 Task: Log work in the project TricklePlan for the issue 'Issues with integrating with version control system (e.g. Git)' spent time as '3w 1d 14h 19m' and remaining time as '3w 2d 6h 24m' and add a flag. Now add the issue to the epic 'Performance Improvements'.
Action: Mouse moved to (585, 244)
Screenshot: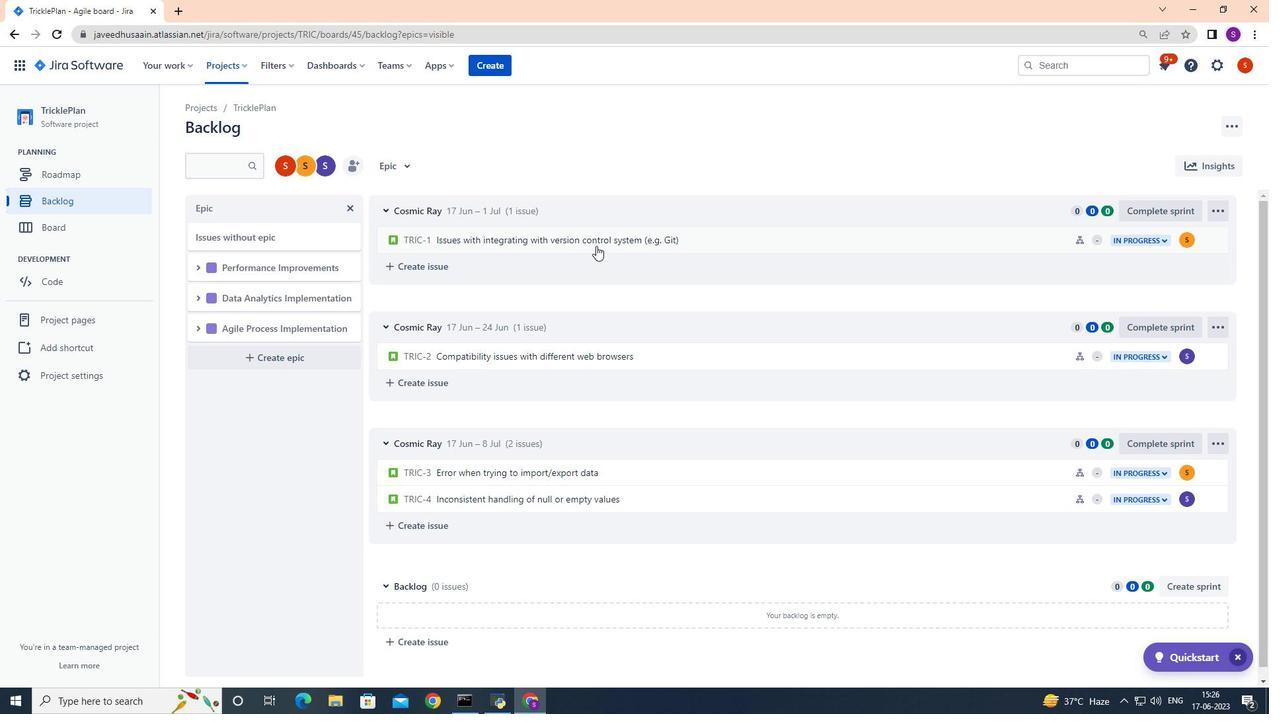 
Action: Mouse pressed left at (585, 244)
Screenshot: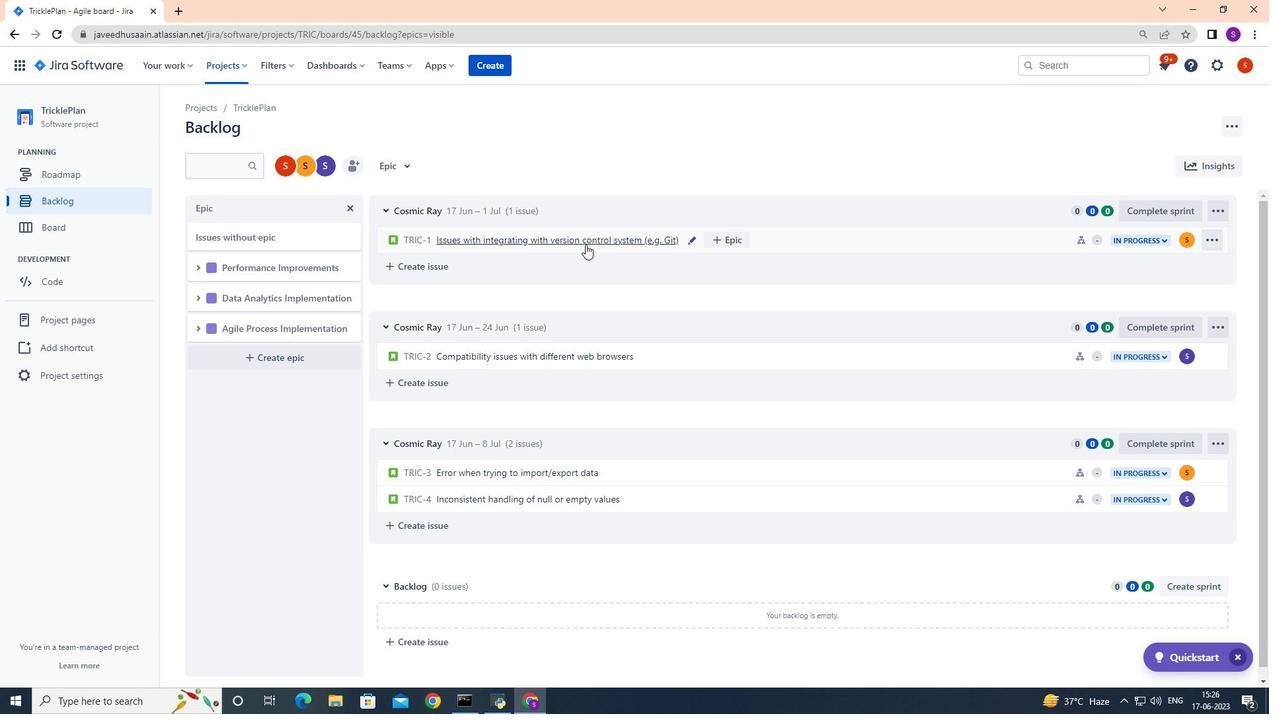 
Action: Mouse moved to (1211, 203)
Screenshot: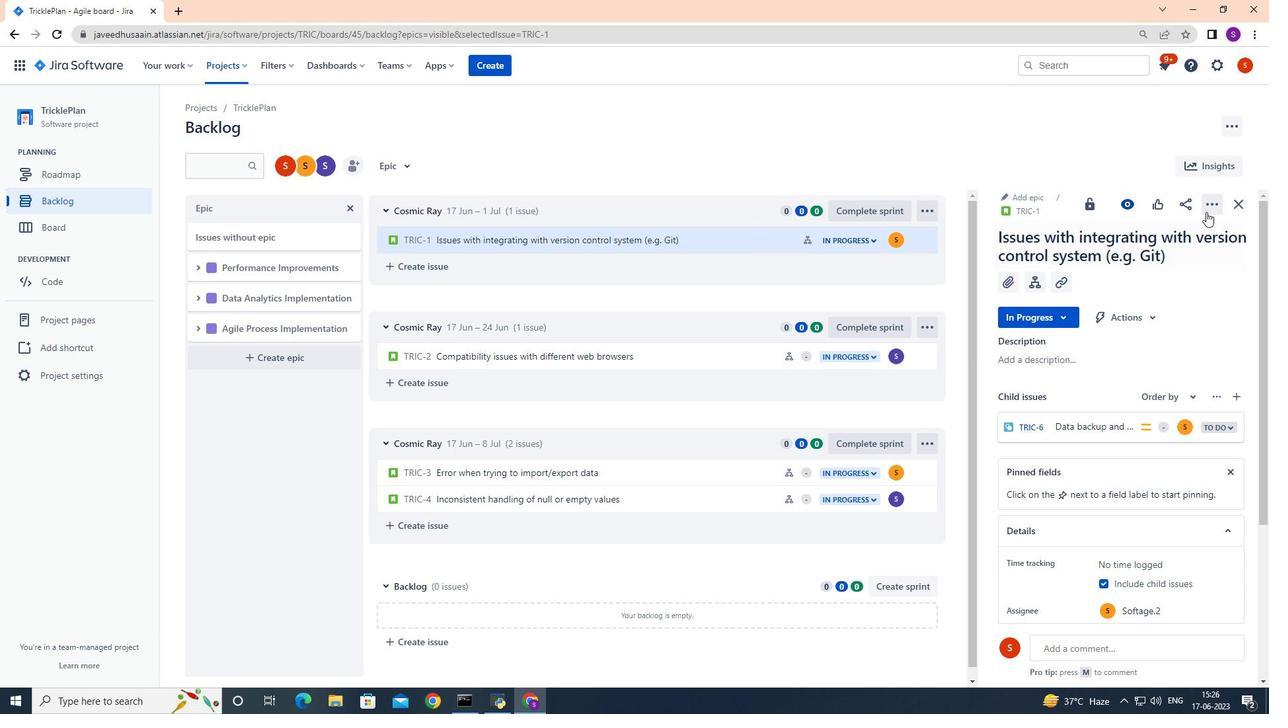 
Action: Mouse pressed left at (1211, 203)
Screenshot: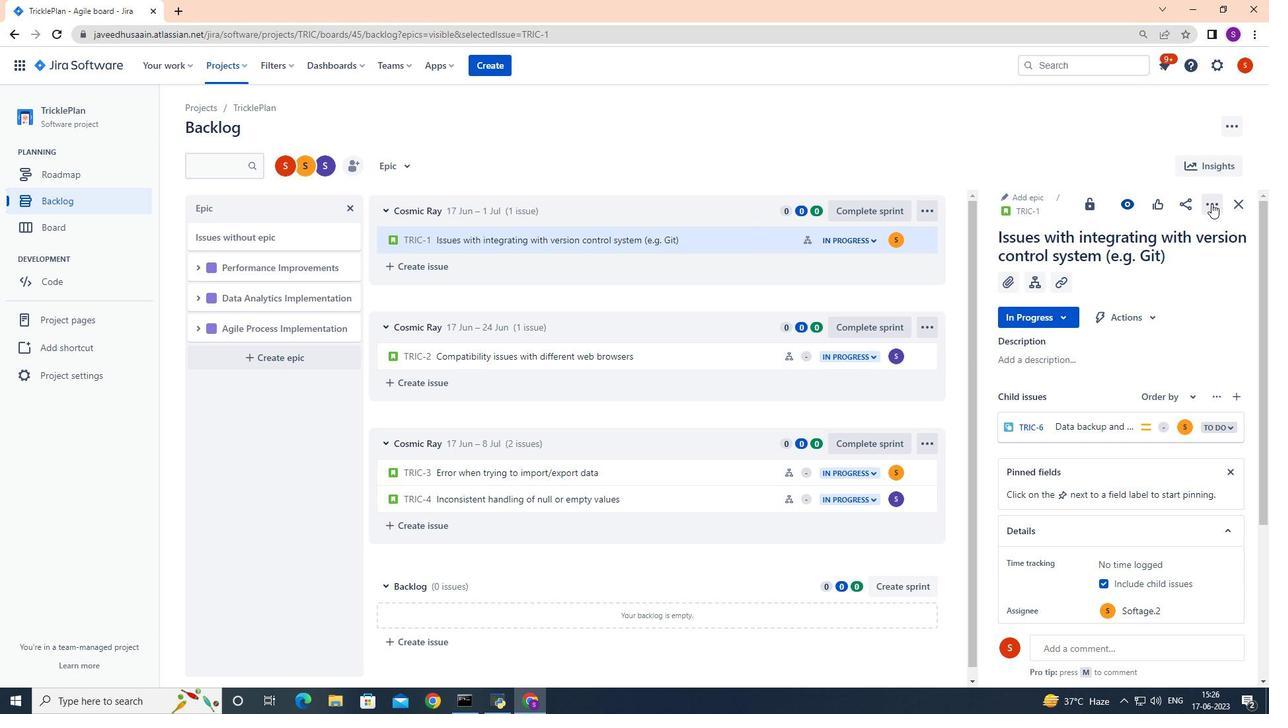 
Action: Mouse moved to (1145, 237)
Screenshot: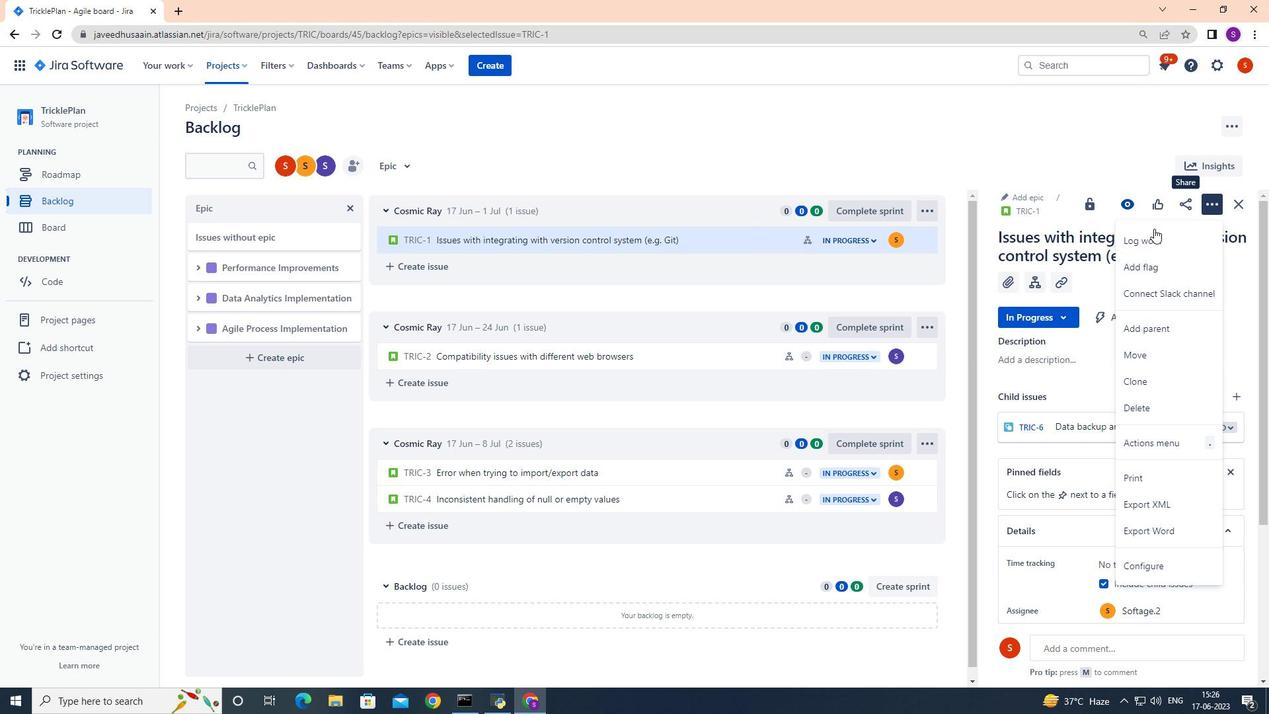 
Action: Mouse pressed left at (1145, 237)
Screenshot: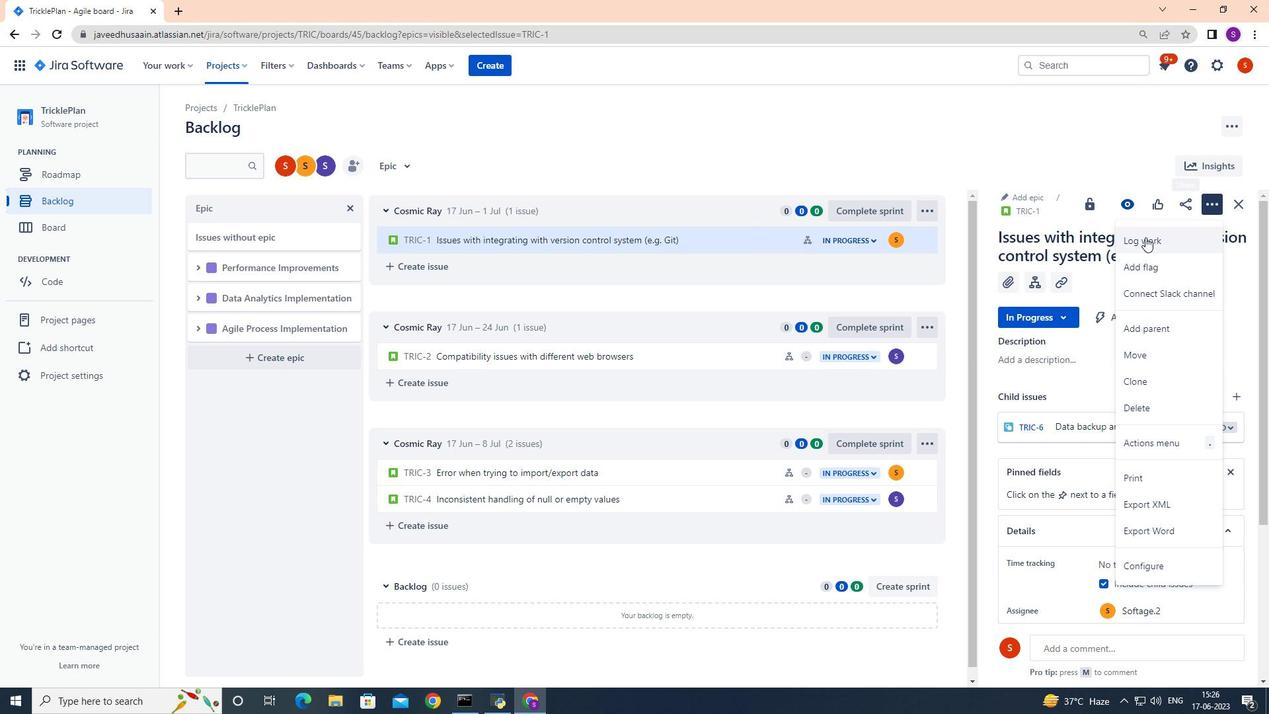 
Action: Mouse moved to (563, 202)
Screenshot: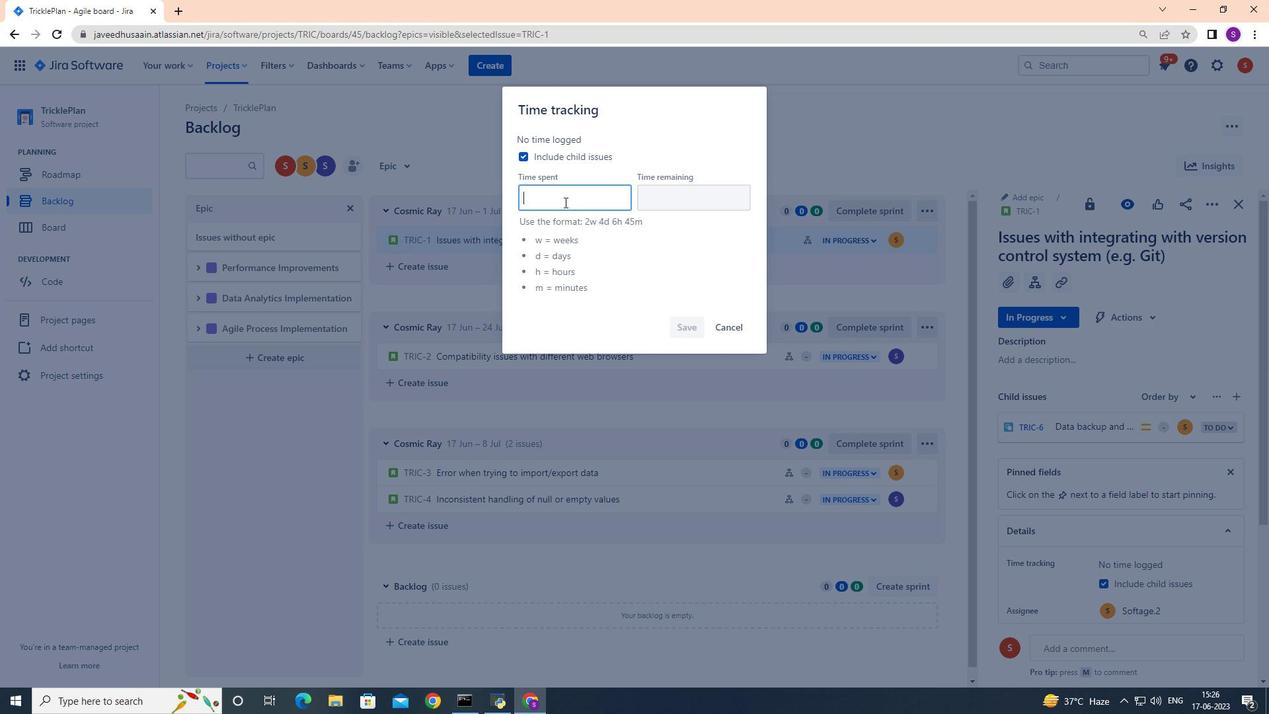 
Action: Mouse pressed left at (563, 202)
Screenshot: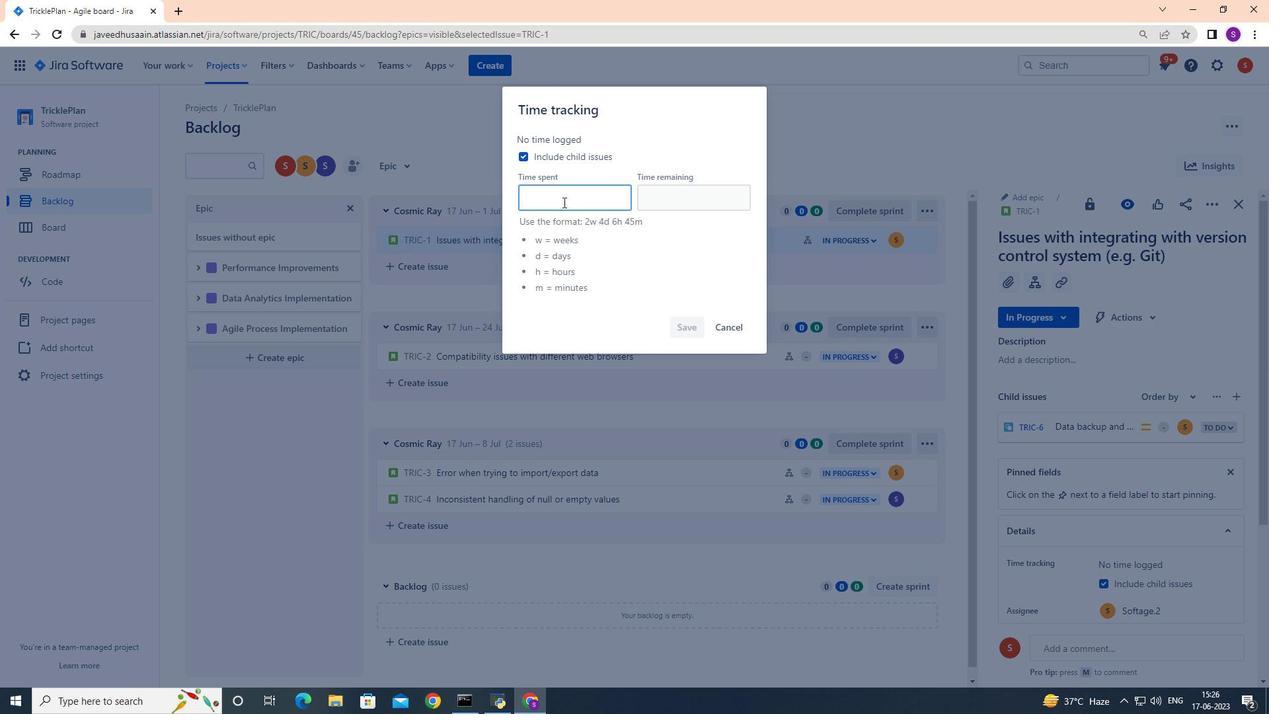 
Action: Mouse moved to (562, 202)
Screenshot: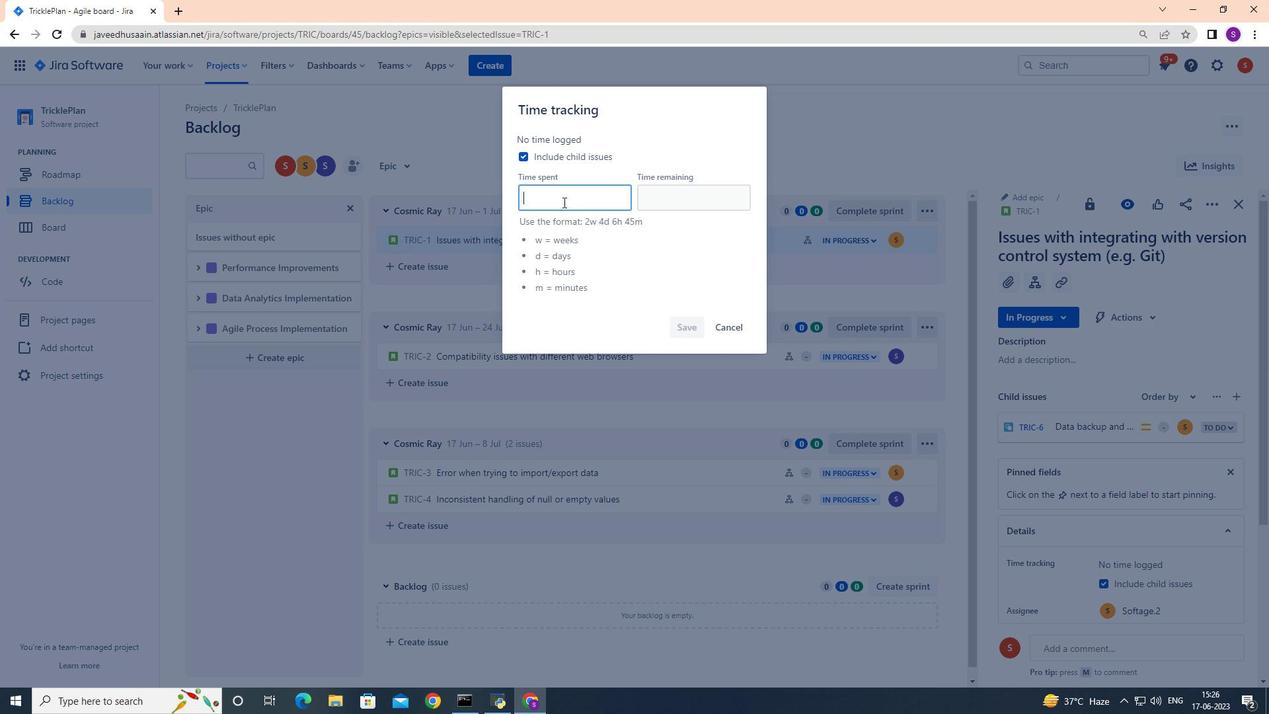 
Action: Key pressed 3w<Key.space>1d<Key.space>14h<Key.space>19m<Key.tab>2d<Key.space>6h<Key.space>24m<Key.backspace><Key.backspace><Key.backspace><Key.backspace><Key.backspace><Key.backspace><Key.backspace><Key.backspace><Key.backspace><Key.backspace><Key.backspace><Key.backspace><Key.backspace><Key.backspace><Key.backspace><Key.backspace><Key.backspace><Key.backspace><Key.backspace><Key.backspace><Key.backspace>3w<Key.space>2d<Key.space>6h<Key.space>24m
Screenshot: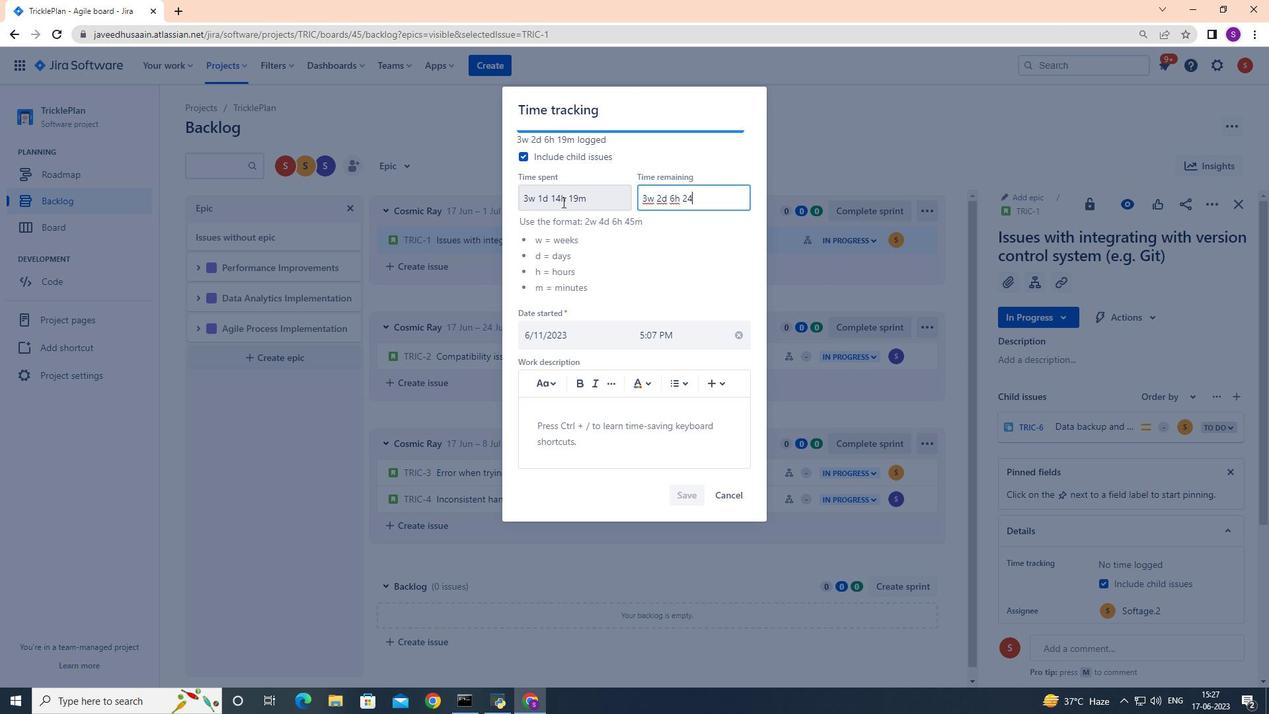 
Action: Mouse moved to (674, 497)
Screenshot: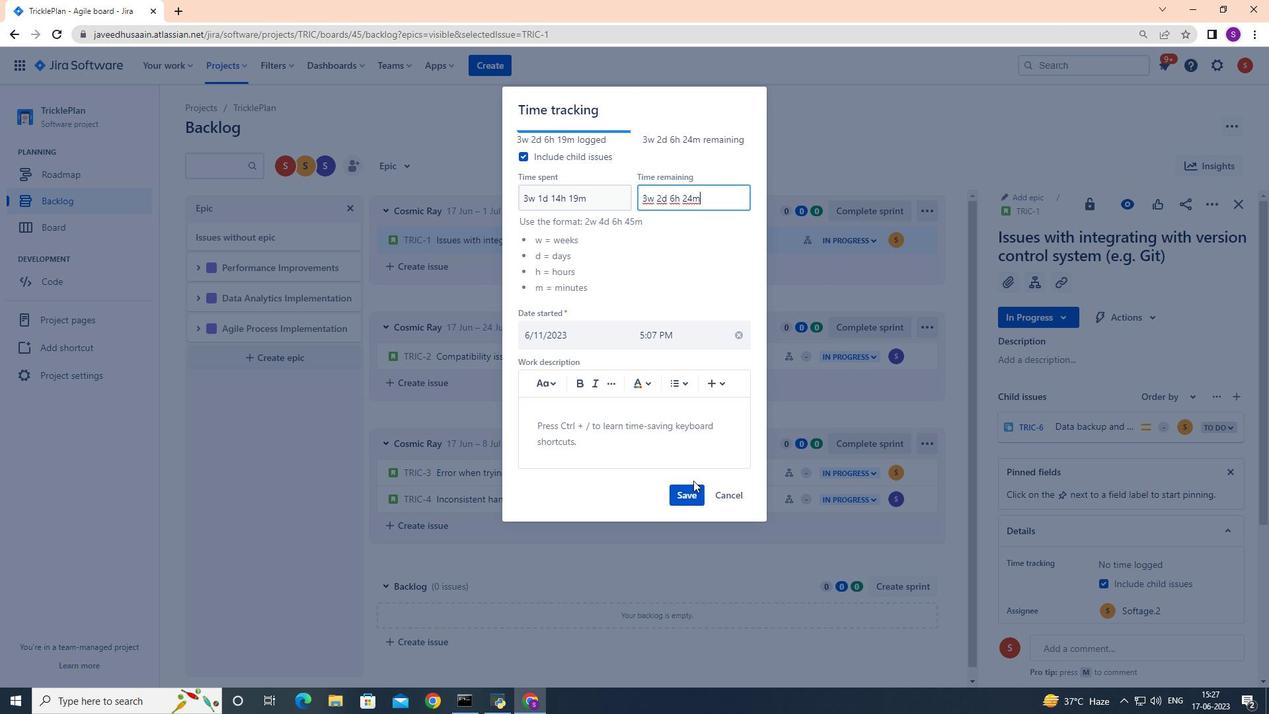 
Action: Mouse pressed left at (674, 497)
Screenshot: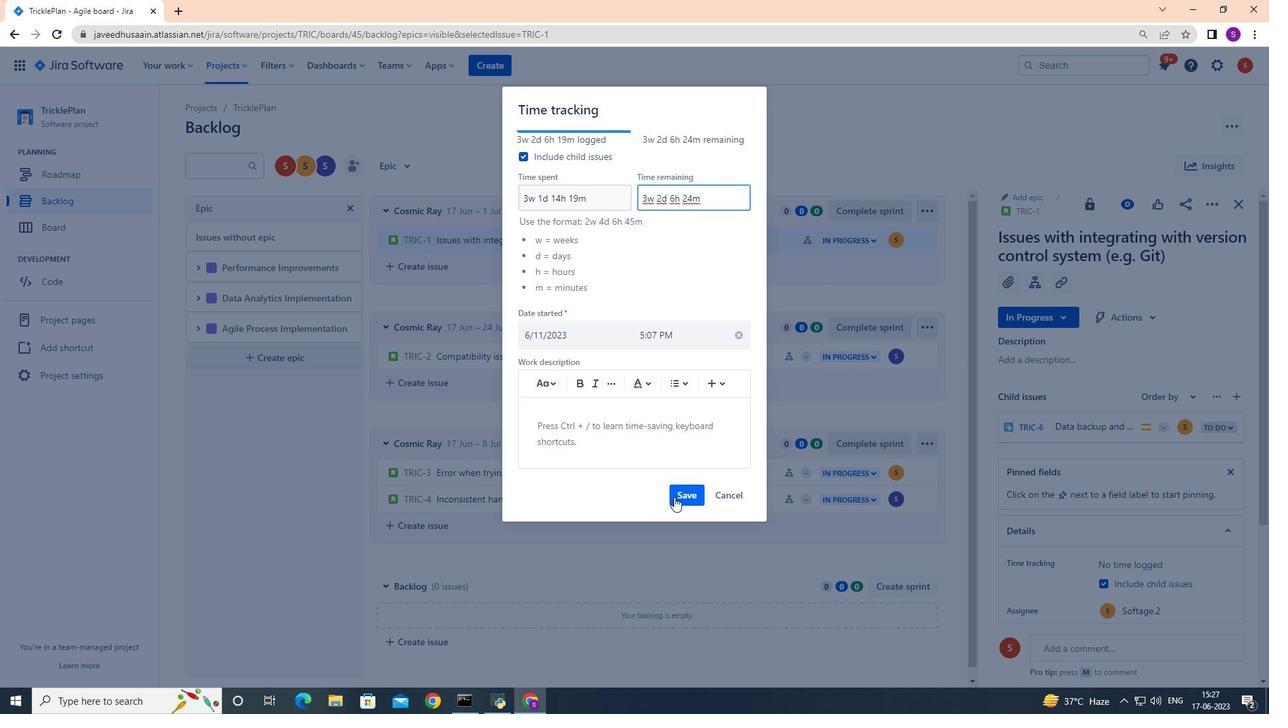 
Action: Mouse moved to (1213, 199)
Screenshot: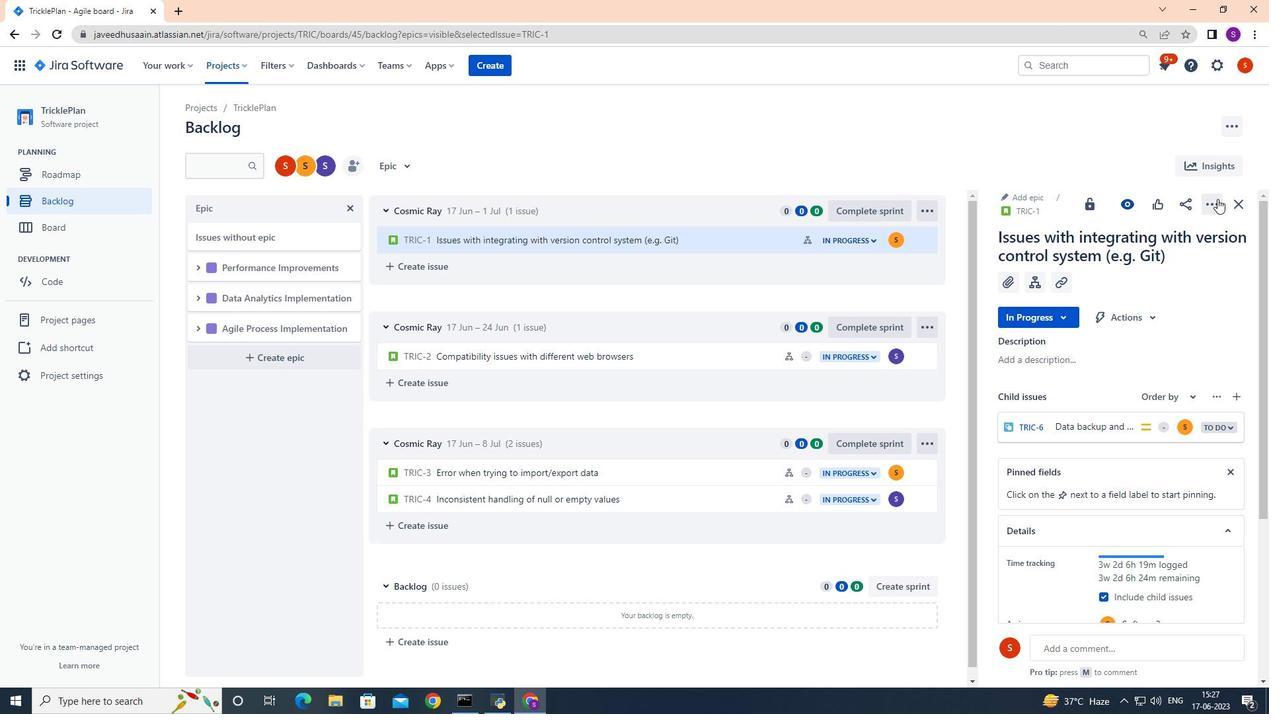 
Action: Mouse pressed left at (1213, 199)
Screenshot: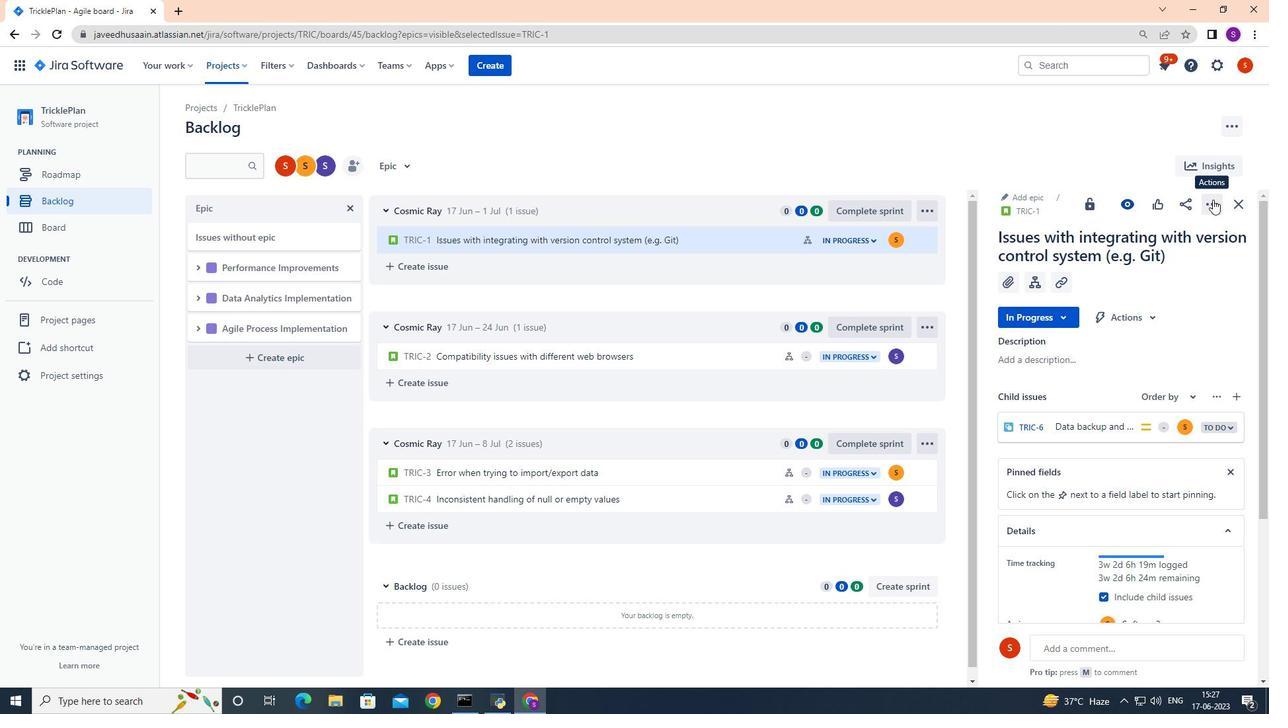 
Action: Mouse moved to (1150, 273)
Screenshot: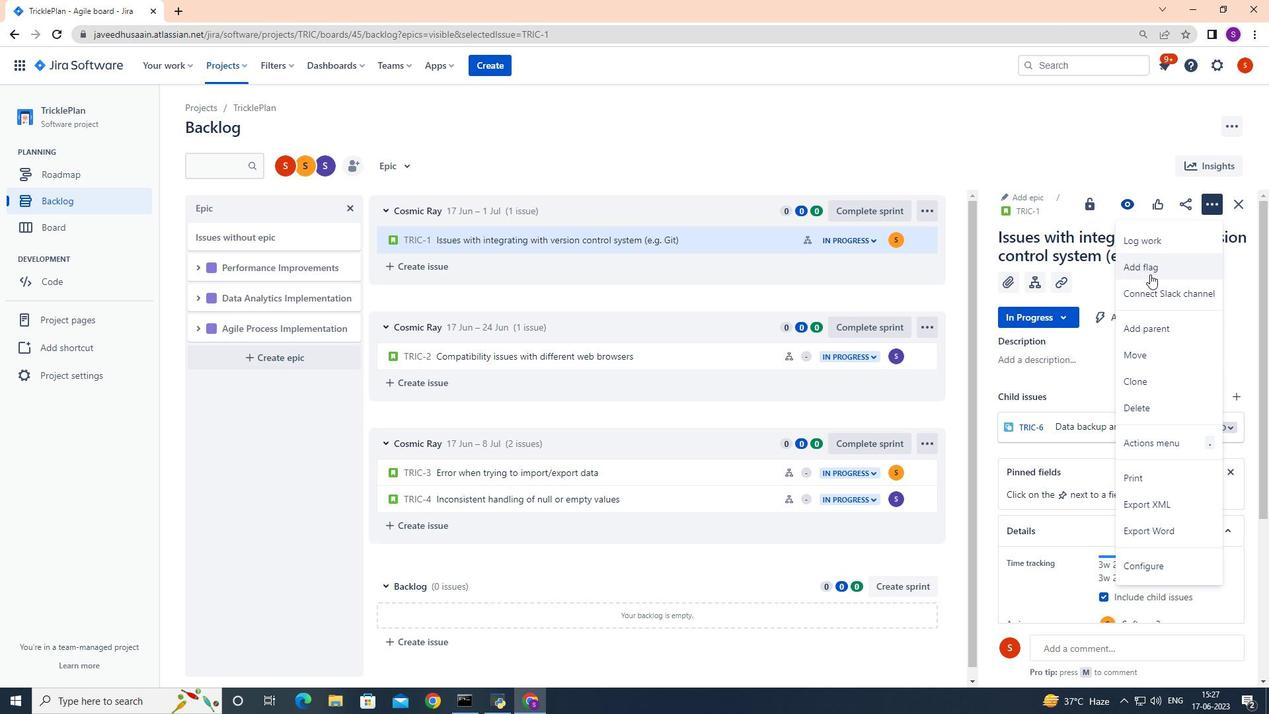 
Action: Mouse pressed left at (1150, 273)
Screenshot: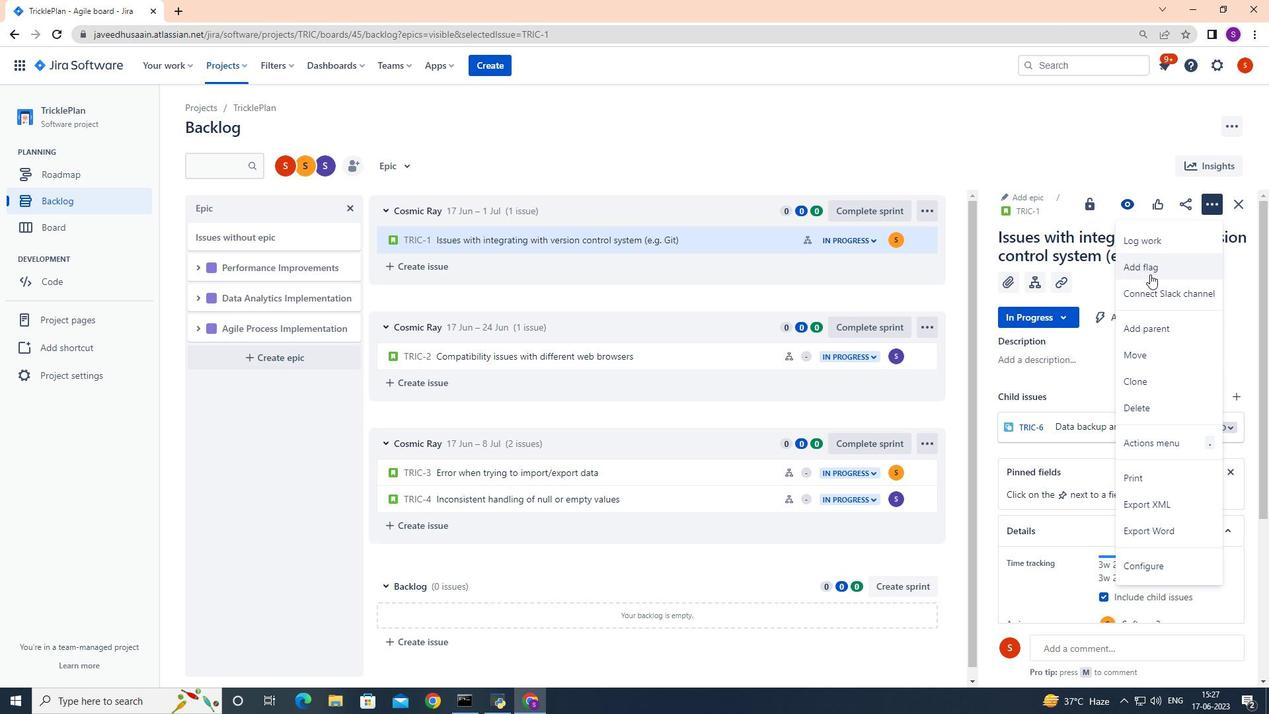 
Action: Mouse moved to (1239, 206)
Screenshot: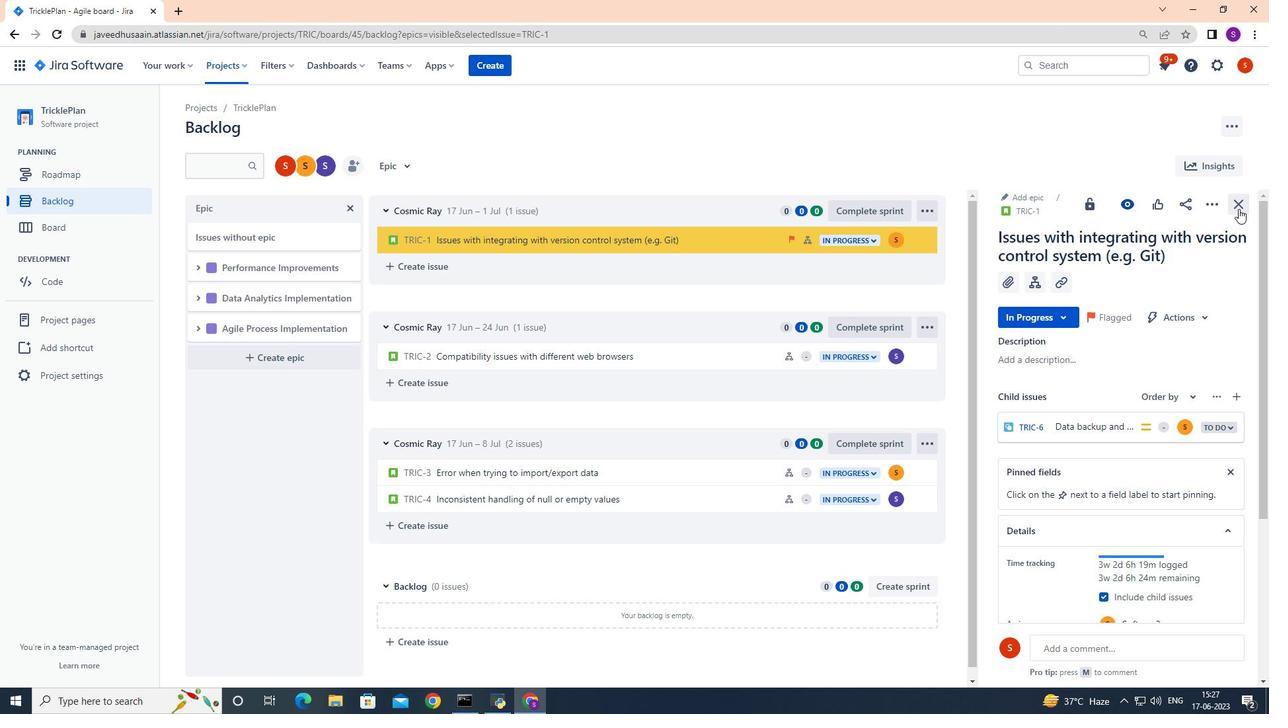 
Action: Mouse pressed left at (1239, 206)
Screenshot: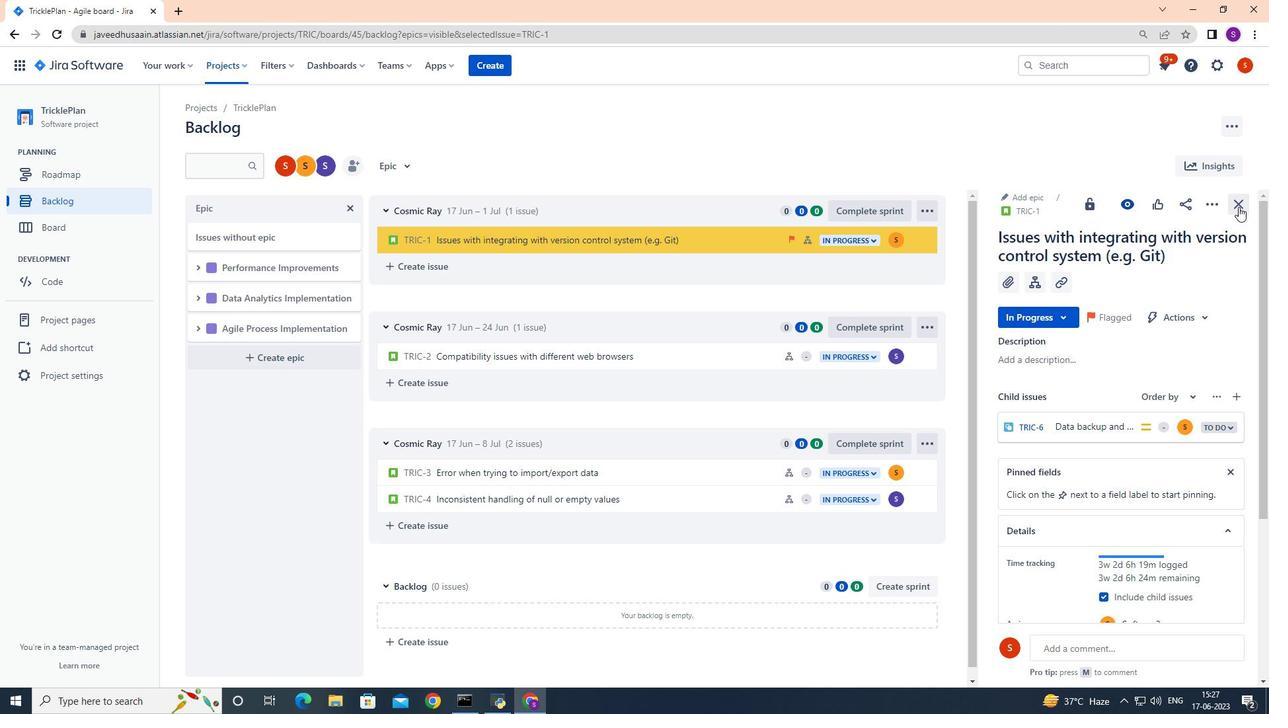 
Action: Mouse moved to (720, 241)
Screenshot: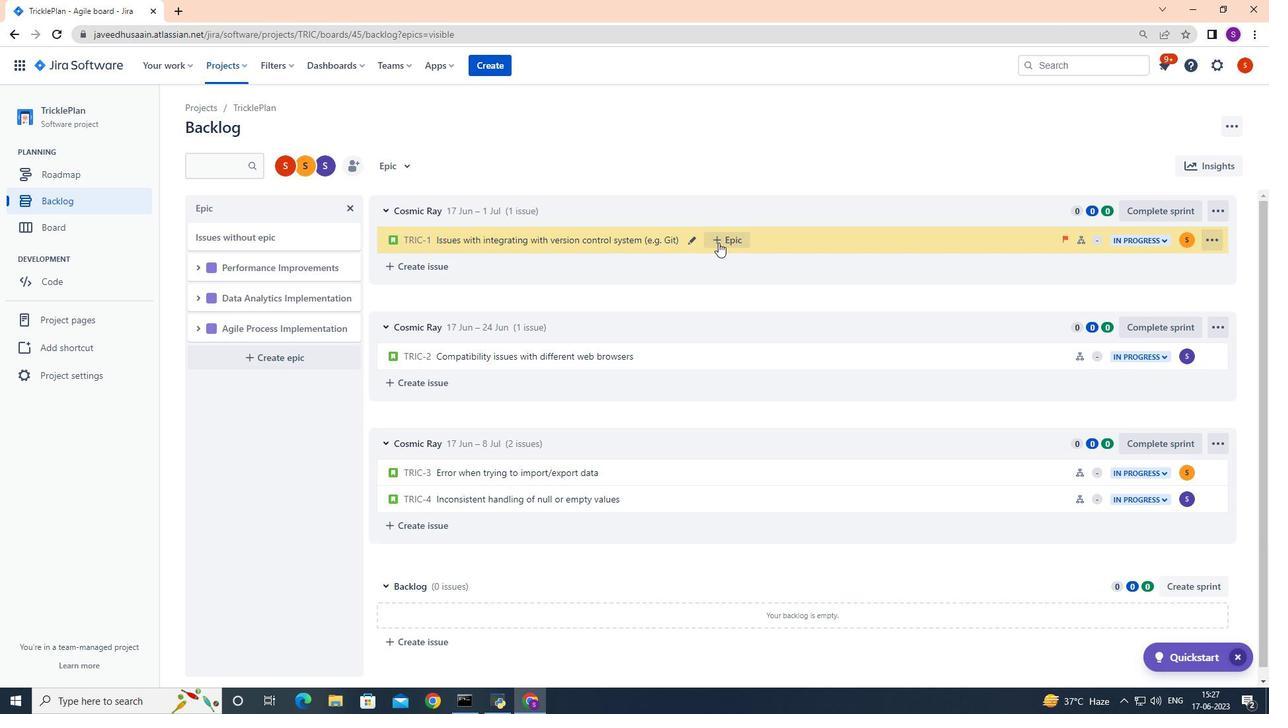 
Action: Mouse pressed left at (720, 241)
Screenshot: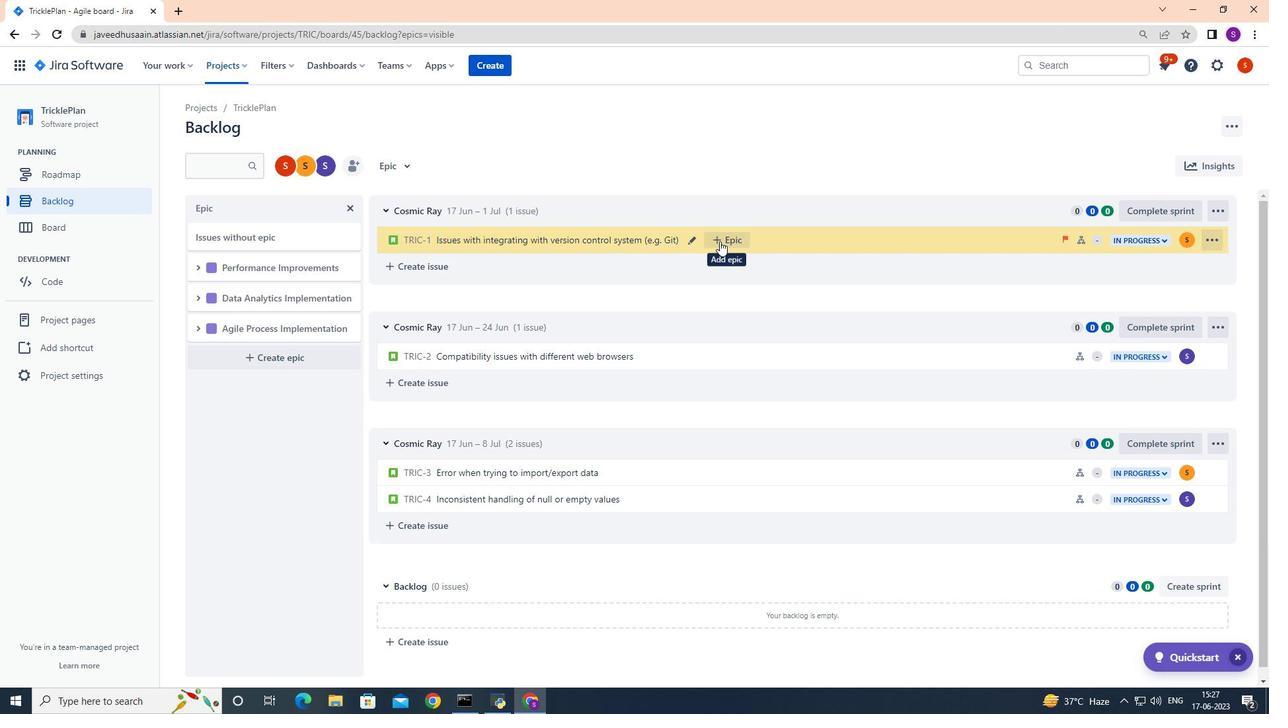 
Action: Mouse moved to (805, 338)
Screenshot: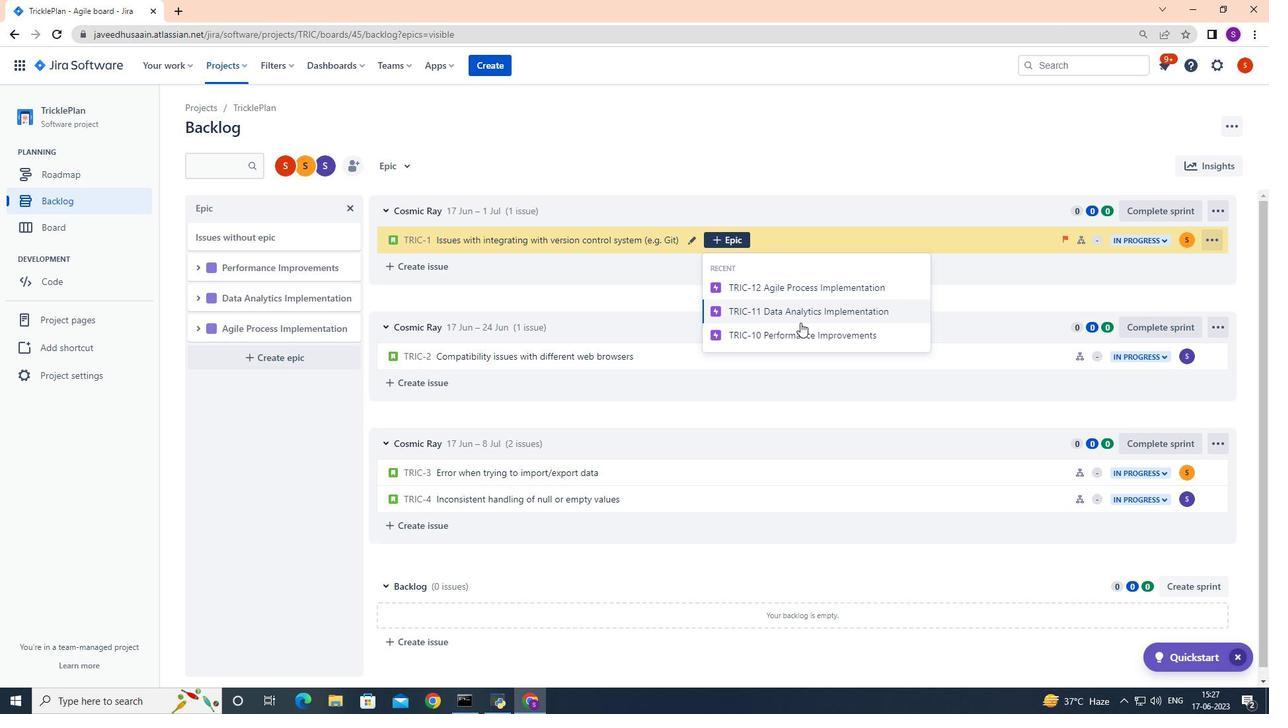 
Action: Mouse pressed left at (805, 338)
Screenshot: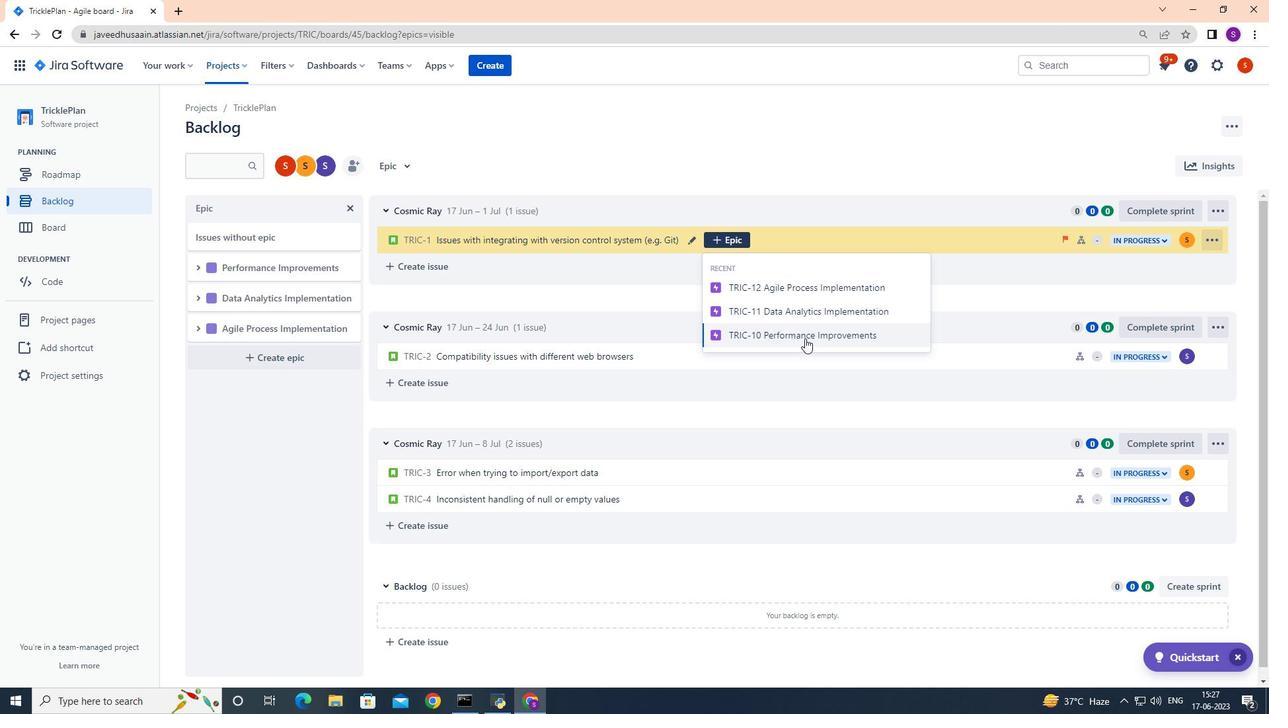 
Action: Mouse moved to (805, 337)
Screenshot: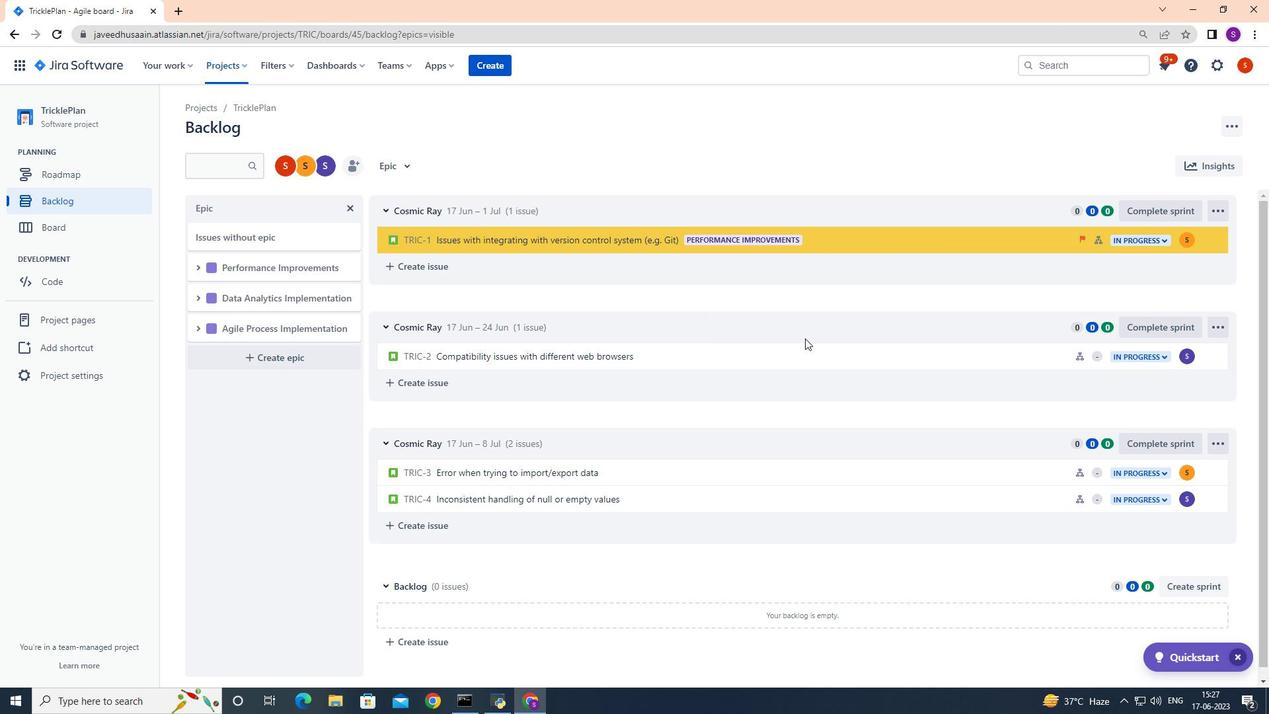 
